 Task: Open an excel sheet with  and write heading  City data  Add 10 city name:-  '1. Chelsea, New York, NY , 2. Beverly Hills, Los Angeles, CA , 3. Knightsbridge, London, United Kingdom , 4. Le Marais, Paris, forance , 5. Ginza, Tokyo, Japan _x000D_
6. Circular Quay, Sydney, Australia , 7. Mitte, Berlin, Germany , 8. Downtown, Toronto, Canada , 9. Trastevere, Rome, 10. Colaba, Mumbai, India. ' in December Last week sales are  1. Chelsea, New York, NY 10001 | 2. Beverly Hills, Los Angeles, CA 90210 | 3. Knightsbridge, London, United Kingdom SW1X 7XL | 4. Le Marais, Paris, forance 75004 | 5. Ginza, Tokyo, Japan 104-0061 | 6. Circular Quay, Sydney, Australia 2000 | 7. Mitte, Berlin, Germany 10178 | 8. Downtown, Toronto, Canada M5V 3L9 | 9. Trastevere, Rome, Italy 00153 | 10. Colaba, Mumbai, India 400005. Save page auditingSalesTrends
Action: Mouse moved to (121, 115)
Screenshot: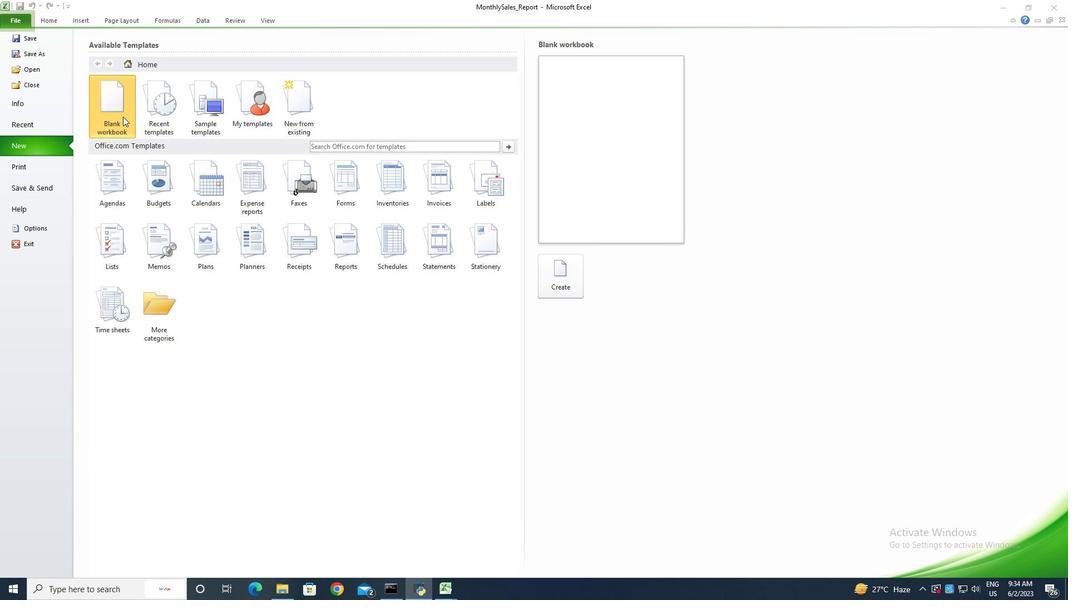 
Action: Mouse pressed left at (121, 115)
Screenshot: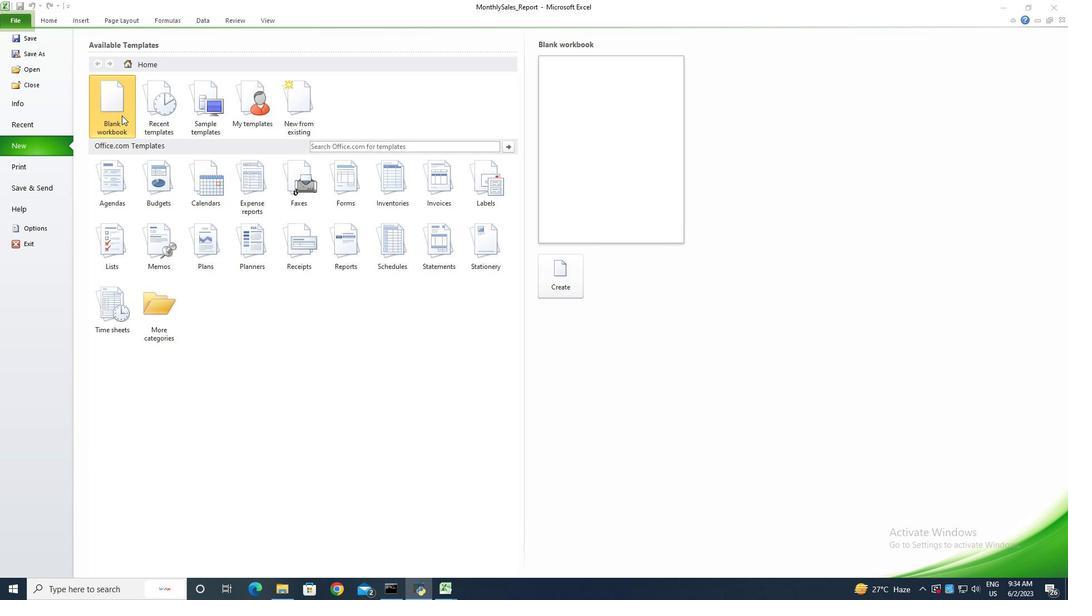 
Action: Mouse moved to (573, 285)
Screenshot: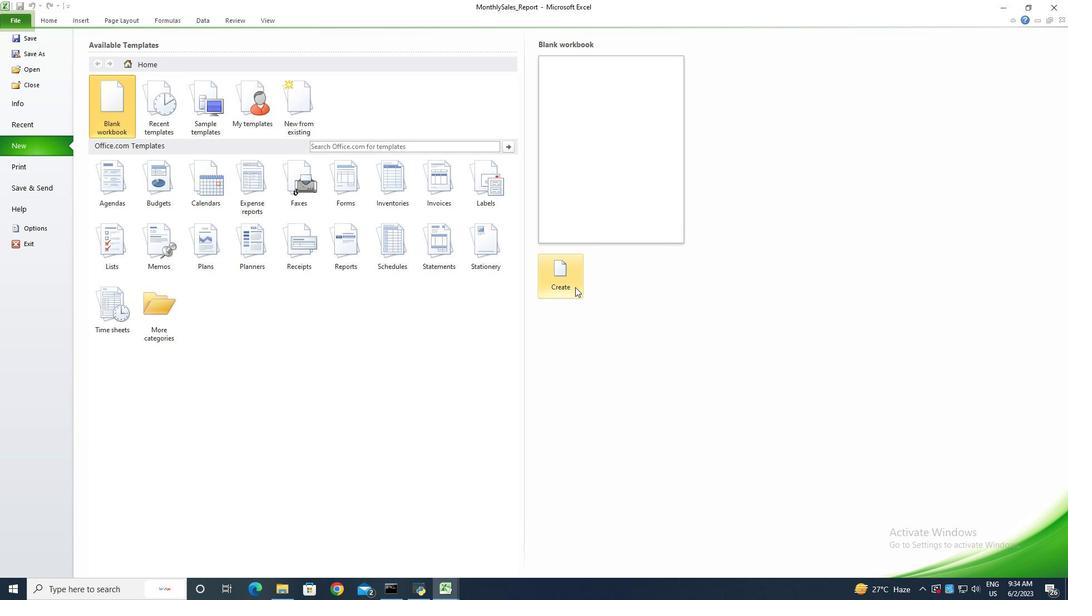 
Action: Mouse pressed left at (573, 285)
Screenshot: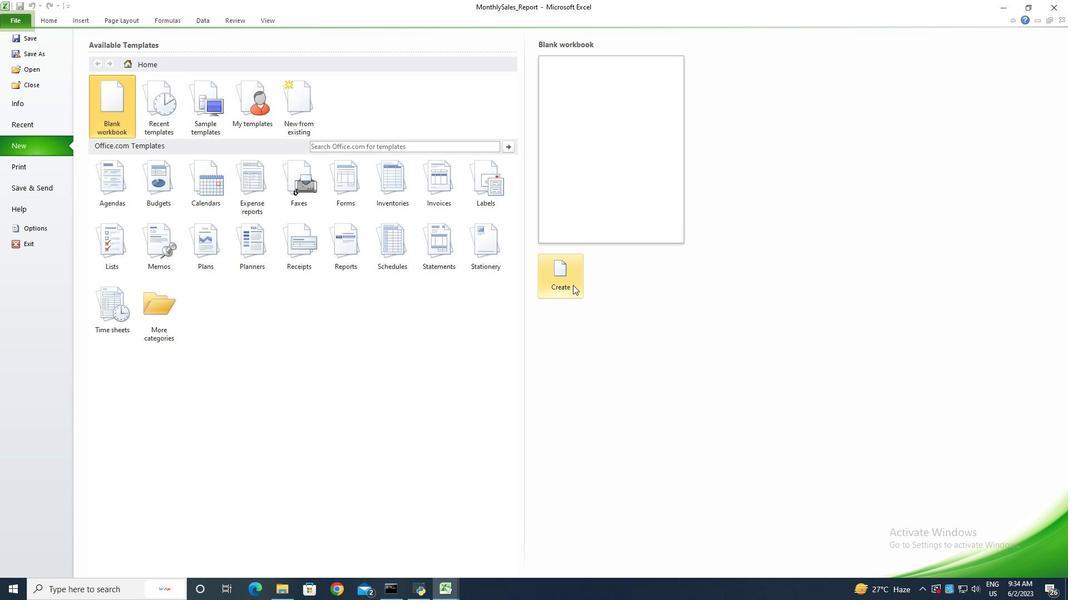 
Action: Key pressed <Key.shift>City<Key.space><Key.shift>Data<Key.enter><Key.shift>City<Key.space><Key.shift>Name<Key.enter><Key.shift>Chelsea,<Key.space><Key.shift>New<Key.space><Key.shift>York,<Key.space><Key.shift>NY<Key.enter><Key.shift>Beverly<Key.space><Key.shift>Hills,<Key.space><Key.shift>Los<Key.space><Key.shift>Angles<Key.backspace><Key.backspace><Key.backspace>eles,<Key.space><Key.shift>CA<Key.enter><Key.shift><Key.shift><Key.shift><Key.shift><Key.shift><Key.shift><Key.shift><Key.shift><Key.shift><Key.shift><Key.shift><Key.shift><Key.shift>Knighy<Key.backspace>t<Key.shift>sbridge,<Key.space><Key.shift>London,<Key.space><Key.shift><Key.shift><Key.shift><Key.shift><Key.shift><Key.shift><Key.shift><Key.shift><Key.shift><Key.shift><Key.shift><Key.shift><Key.shift><Key.shift><Key.shift><Key.shift><Key.shift><Key.shift><Key.shift><Key.shift><Key.shift><Key.shift><Key.shift><Key.shift><Key.shift><Key.shift><Key.shift><Key.shift><Key.shift><Key.shift><Key.shift><Key.shift><Key.shift><Key.shift><Key.shift><Key.shift><Key.shift><Key.shift><Key.shift><Key.shift><Key.shift><Key.shift><Key.shift><Key.shift><Key.shift><Key.shift><Key.shift><Key.shift><Key.shift><Key.shift><Key.shift><Key.shift><Key.shift><Key.shift><Key.shift><Key.shift><Key.shift><Key.shift><Key.shift><Key.shift><Key.shift><Key.shift><Key.shift><Key.shift><Key.shift><Key.shift><Key.shift><Key.shift><Key.shift><Key.shift><Key.shift><Key.shift><Key.shift><Key.shift><Key.shift><Key.shift><Key.shift><Key.shift><Key.shift><Key.shift><Key.shift><Key.shift><Key.shift><Key.shift><Key.shift><Key.shift><Key.shift><Key.shift><Key.shift><Key.shift><Key.shift><Key.shift><Key.shift><Key.shift><Key.shift><Key.shift><Key.shift><Key.shift><Key.shift><Key.shift><Key.shift><Key.shift><Key.shift><Key.shift><Key.shift><Key.shift><Key.shift><Key.shift><Key.shift><Key.shift><Key.shift><Key.shift><Key.shift><Key.shift><Key.shift><Key.shift><Key.shift>United<Key.space><Key.shift>KIngdom<Key.enter><Key.shift>Le<Key.space><Key.shift>Maris<Key.backspace><Key.backspace>as<Key.backspace>is,<Key.space><Key.shift><Key.shift>Paris,<Key.space><Key.shift>Forance<Key.enter><Key.shift><Key.shift><Key.shift><Key.shift><Key.shift>Ginza,<Key.space><Key.shift>Tokyo,<Key.space><Key.shift>Japan<Key.enter><Key.shift>Cie<Key.backspace>rcular<Key.space><Key.shift>Quay,<Key.space><Key.shift><Key.shift><Key.shift><Key.shift><Key.shift><Key.shift><Key.shift><Key.shift><Key.shift><Key.shift><Key.shift><Key.shift><Key.shift><Key.shift><Key.shift><Key.shift><Key.shift><Key.shift><Key.shift><Key.shift><Key.shift><Key.shift><Key.shift><Key.shift><Key.shift><Key.shift>Syde<Key.backspace>ney,<Key.space><Key.shift>Australia<Key.enter><Key.shift>Mitte,<Key.space><Key.shift>Berlin,<Key.shift><Key.shift><Key.shift><Key.shift><Key.shift><Key.shift><Key.shift><Key.shift><Key.shift><Key.shift><Key.shift><Key.shift><Key.shift><Key.shift><Key.shift><Key.shift><Key.shift><Key.shift><Key.shift><Key.shift><Key.shift><Key.shift><Key.shift><Key.space><Key.shift><Key.shift><Key.shift><Key.shift><Key.shift><Key.shift><Key.shift><Key.shift><Key.shift><Key.shift><Key.shift>Germany<Key.enter><Key.shift><Key.shift>Downtown,<Key.space><Key.shift>Toronto,<Key.space><Key.shift>Canada<Key.enter><Key.shift>Trasteverse,<Key.space><Key.shift>Rome<Key.enter><Key.shift>Colaba<Key.space><Key.shift><Key.shift><Key.shift><Key.backspace>,<Key.space><Key.shift><Key.shift><Key.shift><Key.shift><Key.shift><Key.shift><Key.shift><Key.shift><Key.shift>Mumbai,<Key.space><Key.shift>India<Key.enter>
Screenshot: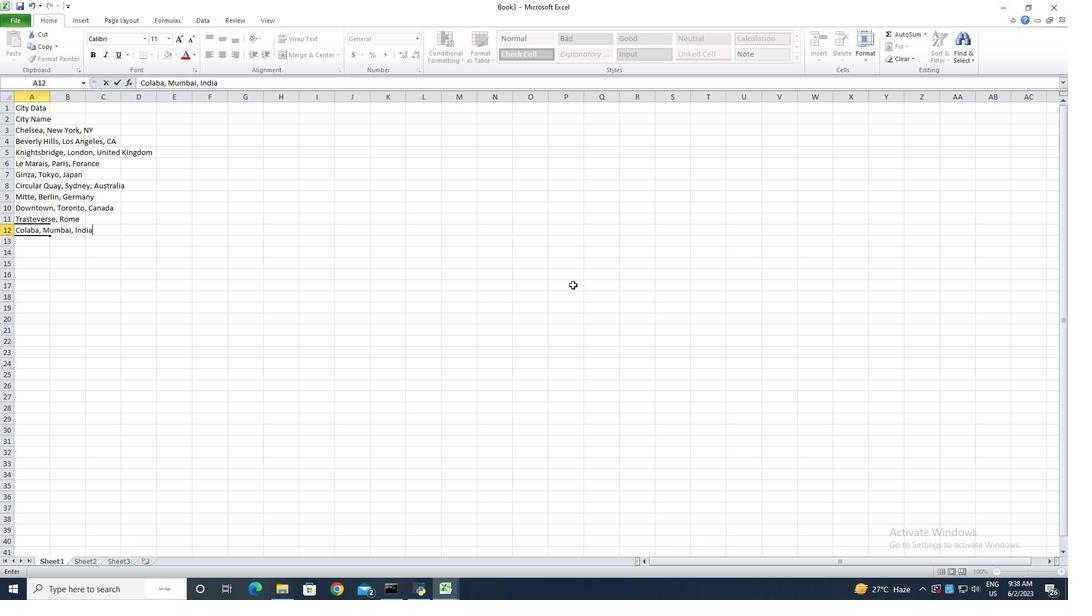 
Action: Mouse moved to (50, 96)
Screenshot: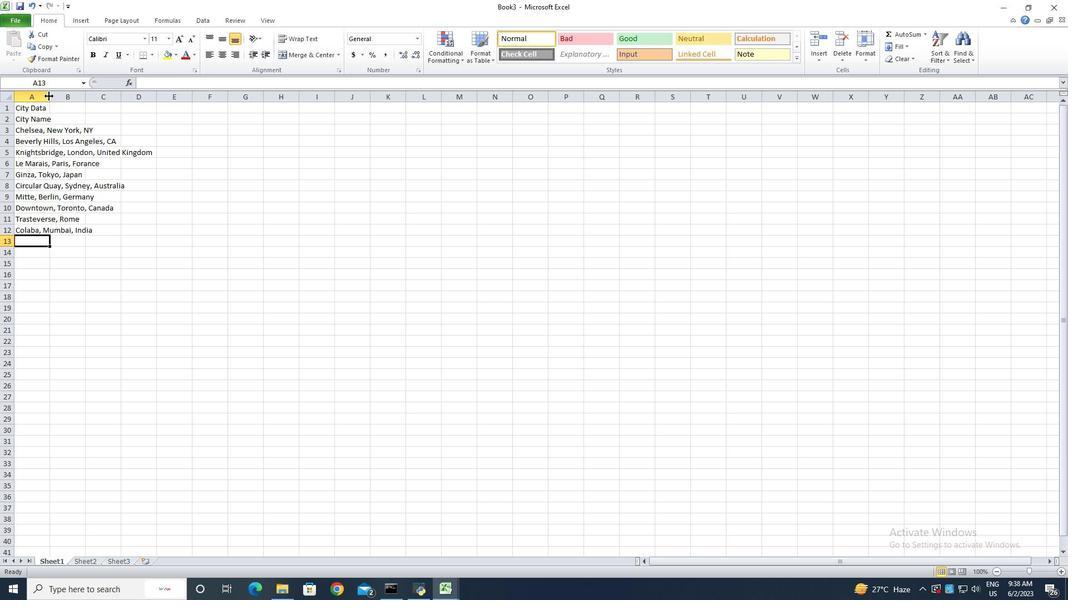 
Action: Mouse pressed left at (50, 96)
Screenshot: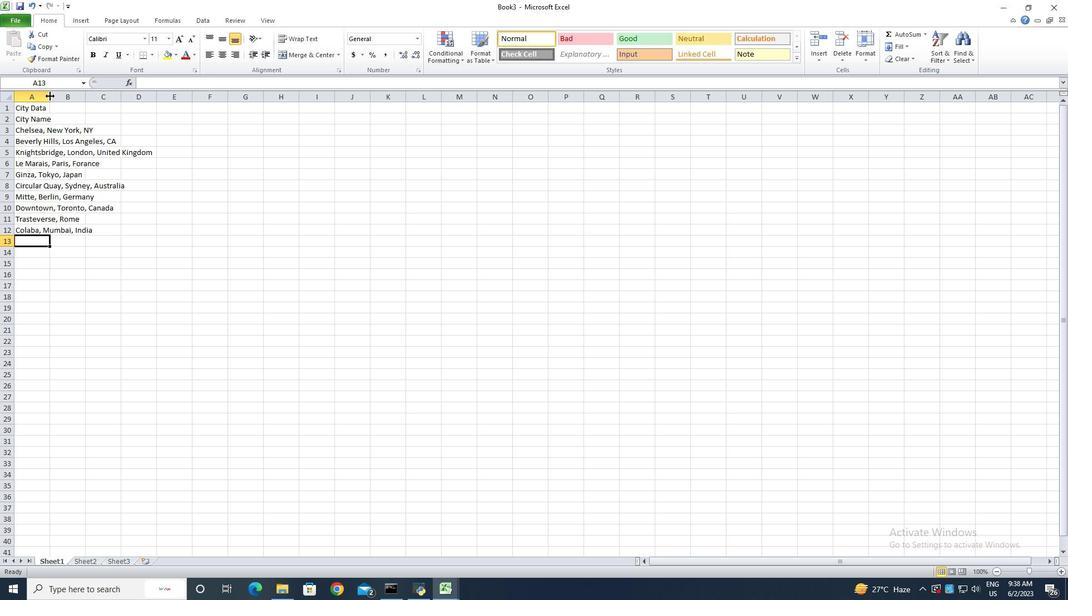 
Action: Mouse pressed left at (50, 96)
Screenshot: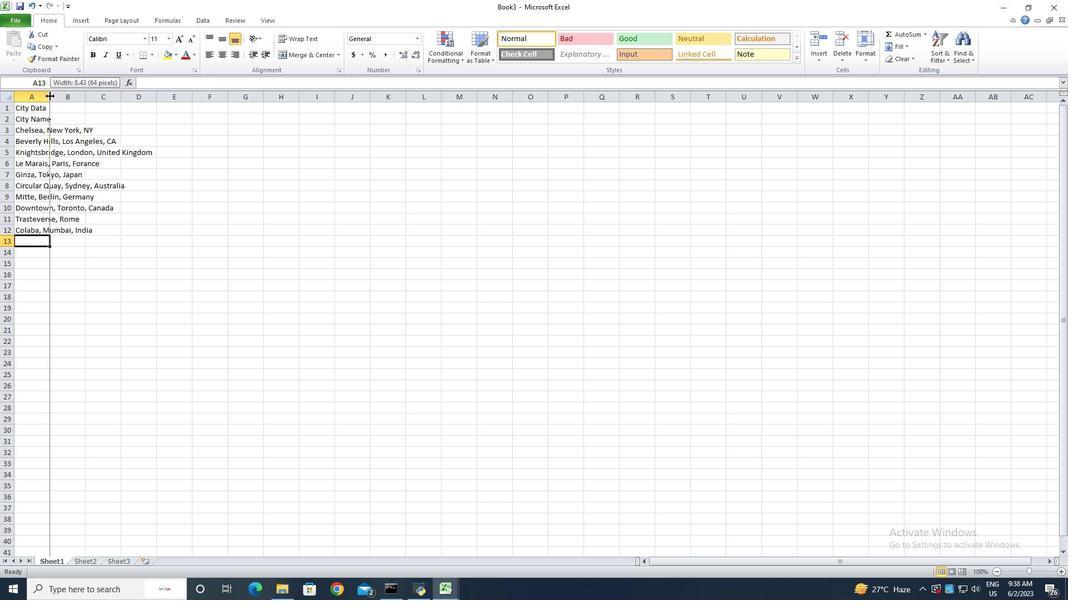 
Action: Mouse moved to (169, 119)
Screenshot: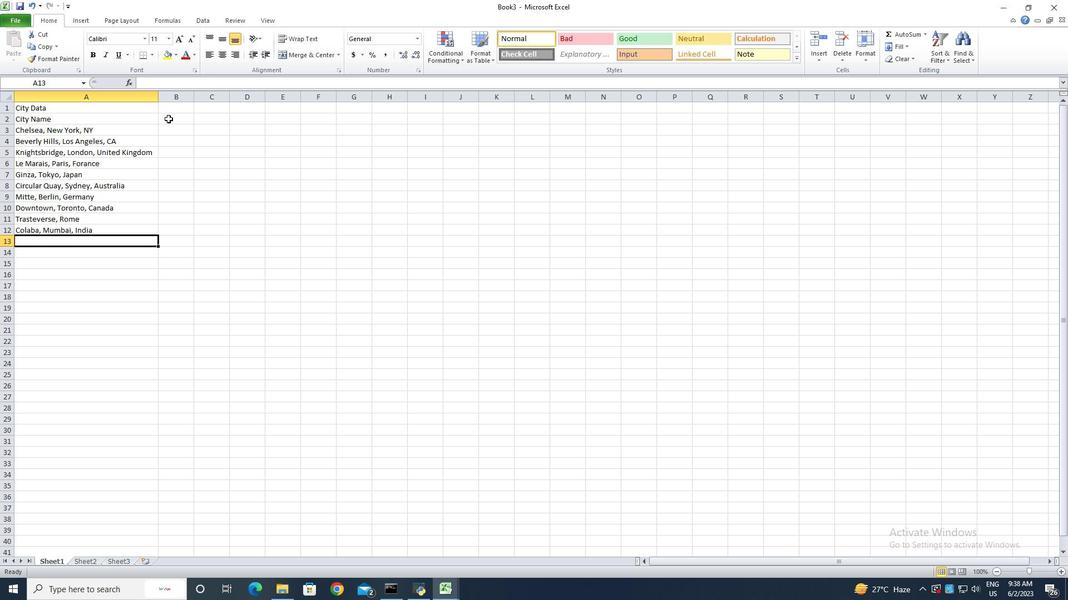 
Action: Mouse pressed left at (169, 119)
Screenshot: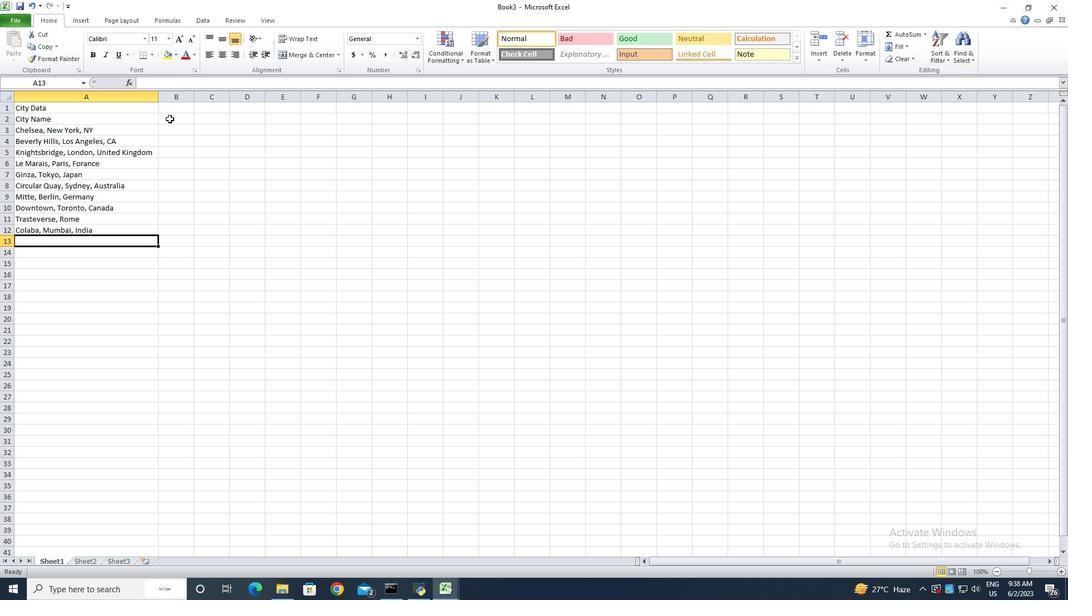 
Action: Key pressed <Key.shift><Key.shift><Key.shift><Key.shift><Key.shift><Key.shift>December<Key.space><Key.shift>Last<Key.space><Key.shift><Key.shift><Key.shift><Key.shift><Key.shift><Key.shift><Key.shift><Key.shift><Key.shift><Key.shift><Key.shift><Key.shift><Key.shift><Key.shift><Key.shift><Key.shift><Key.shift><Key.shift><Key.shift><Key.shift><Key.shift><Key.shift><Key.shift><Key.shift><Key.shift>Week<Key.space><Key.shift><Key.shift><Key.shift><Key.shift><Key.shift><Key.shift><Key.shift><Key.shift><Key.shift><Key.shift><Key.shift><Key.shift><Key.shift><Key.shift><Key.shift><Key.shift><Key.shift><Key.shift><Key.shift><Key.shift><Key.shift><Key.shift><Key.shift><Key.shift><Key.shift><Key.shift><Key.shift><Key.shift><Key.shift><Key.shift><Key.shift><Key.shift><Key.shift><Key.shift><Key.shift><Key.shift><Key.shift><Key.shift><Key.shift><Key.shift><Key.shift><Key.shift><Key.shift><Key.shift><Key.shift><Key.shift><Key.shift><Key.shift><Key.shift><Key.shift><Key.shift><Key.shift><Key.shift><Key.shift><Key.shift><Key.shift><Key.shift><Key.shift><Key.shift><Key.shift><Key.shift><Key.shift><Key.shift><Key.shift><Key.shift><Key.shift><Key.shift><Key.shift><Key.shift><Key.shift><Key.shift><Key.shift><Key.shift><Key.shift><Key.shift><Key.shift><Key.shift><Key.shift><Key.shift><Key.shift><Key.shift><Key.shift><Key.shift><Key.shift><Key.shift><Key.shift><Key.shift><Key.shift><Key.shift><Key.shift>Sales<Key.enter><Key.shift>Cj<Key.backspace>j<Key.backspace>helsea,<Key.space><Key.shift>New<Key.space>york<Key.backspace><Key.backspace><Key.backspace><Key.backspace><Key.shift>York,<Key.space><Key.shift>NY<Key.space>10001<Key.enter><Key.shift>Bevery<Key.backspace>ly<Key.space><Key.shift>Hills,<Key.space><Key.shift>Los<Key.space><Key.shift><Key.shift><Key.shift><Key.shift><Key.shift><Key.shift><Key.shift><Key.shift><Key.shift><Key.shift>Angeles,<Key.space><Key.shift>Ca<Key.backspace>a<Key.shift><Key.backspace><Key.shift>A<Key.space>90210<Key.enter><Key.shift><Key.shift><Key.shift><Key.shift><Key.shift>Knighjt<Key.backspace><Key.backspace>tsbride<Key.backspace>ge,<Key.space><Key.shift>London,<Key.space><Key.shift><Key.shift><Key.shift><Key.shift><Key.shift><Key.shift><Key.shift><Key.shift><Key.shift>United<Key.space><Key.shift>Kingdom<Key.space><Key.shift>SW1<Key.shift>X7xl<Key.backspace><Key.backspace><Key.shift><Key.shift><Key.shift><Key.shift><Key.shift><Key.shift><Key.shift><Key.shift><Key.shift><Key.shift><Key.shift><Key.shift><Key.shift><Key.shift><Key.shift><Key.shift><Key.shift><Key.shift><Key.shift><Key.shift><Key.shift><Key.shift><Key.shift><Key.shift><Key.shift><Key.shift><Key.shift><Key.shift>Xl<Key.backspace><Key.shift><Key.shift><Key.shift><Key.shift><Key.shift>L<Key.enter><Key.shift>Le<Key.space><Key.shift>Marais,<Key.space><Key.shift>Paris,<Key.space><Key.shift><Key.shift><Key.shift><Key.shift><Key.shift><Key.shift><Key.shift><Key.shift><Key.shift><Key.shift><Key.shift><Key.shift><Key.shift><Key.shift><Key.shift><Key.shift><Key.shift><Key.shift><Key.shift><Key.shift><Key.shift><Key.shift><Key.shift><Key.shift><Key.shift><Key.shift><Key.shift><Key.shift><Key.shift><Key.shift><Key.shift><Key.shift><Key.shift><Key.shift><Key.shift><Key.shift><Key.shift><Key.shift><Key.shift><Key.shift><Key.shift><Key.shift><Key.shift><Key.shift><Key.shift><Key.shift><Key.shift><Key.shift><Key.shift><Key.shift><Key.shift><Key.shift><Key.shift><Key.shift><Key.shift><Key.shift><Key.shift><Key.shift><Key.shift><Key.shift><Key.shift><Key.shift><Key.shift><Key.shift><Key.shift><Key.shift><Key.shift><Key.shift><Key.shift><Key.shift><Key.shift><Key.shift><Key.shift><Key.shift><Key.shift><Key.shift><Key.shift>R<Key.backspace>FO<Key.backspace>orance75004<Key.backspace><Key.backspace><Key.backspace><Key.backspace><Key.backspace><Key.space>75000<Key.backspace>4<Key.enter><Key.shift>Ginza,<Key.space><Key.shift>Tokyo,<Key.space><Key.shift>Japan<Key.space>104-0061<Key.enter><Key.shift>CIrcular<Key.space><Key.shift><Key.shift><Key.shift><Key.shift><Key.shift><Key.shift><Key.shift><Key.shift><Key.shift><Key.shift><Key.shift><Key.shift>Quey,<Key.space><Key.shift><Key.shift><Key.shift><Key.shift><Key.shift><Key.shift><Key.shift><Key.shift><Key.shift><Key.shift><Key.shift><Key.shift><Key.shift><Key.shift><Key.shift><Key.shift><Key.shift><Key.shift><Key.shift><Key.shift><Key.shift><Key.shift><Key.shift><Key.shift><Key.shift><Key.shift><Key.shift><Key.shift><Key.shift><Key.shift><Key.shift><Key.shift><Key.shift><Key.shift><Key.shift><Key.shift><Key.shift><Key.shift><Key.shift><Key.shift><Key.shift>Syde<Key.backspace>ney,<Key.space><Key.shift>Australia<Key.space><Key.shift><Key.shift>@<Key.backspace>2000<Key.enter><Key.shift><Key.shift><Key.shift><Key.shift><Key.shift><Key.shift><Key.shift>Mitte,<Key.space><Key.shift>Berlin,<Key.space><Key.shift><Key.shift><Key.shift><Key.shift><Key.shift><Key.shift><Key.shift><Key.shift>Germany<Key.space>10178<Key.enter><Key.shift>Trasteverse,<Key.space><Key.shift><Key.shift><Key.shift><Key.shift><Key.shift><Key.shift>Rome,<Key.shift><Key.shift><Key.shift><Key.shift><Key.shift><Key.shift><Key.shift><Key.shift><Key.space><Key.shift><Key.shift><Key.shift><Key.shift><Key.shift><Key.shift><Key.shift>Italy<Key.space><Key.shift>002<Key.backspace>153
Screenshot: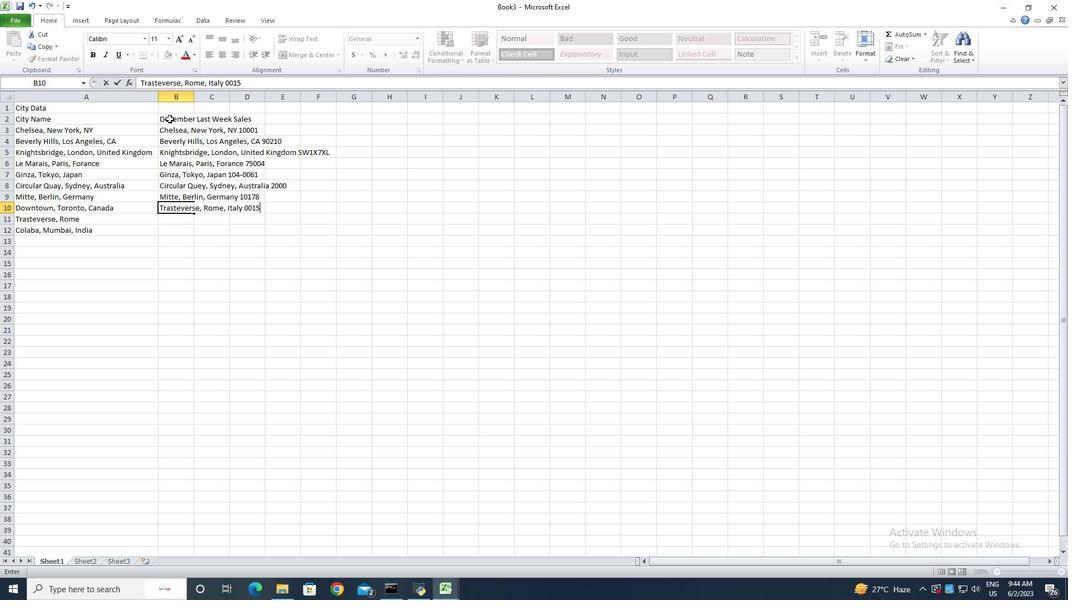
Action: Mouse moved to (34, 172)
Screenshot: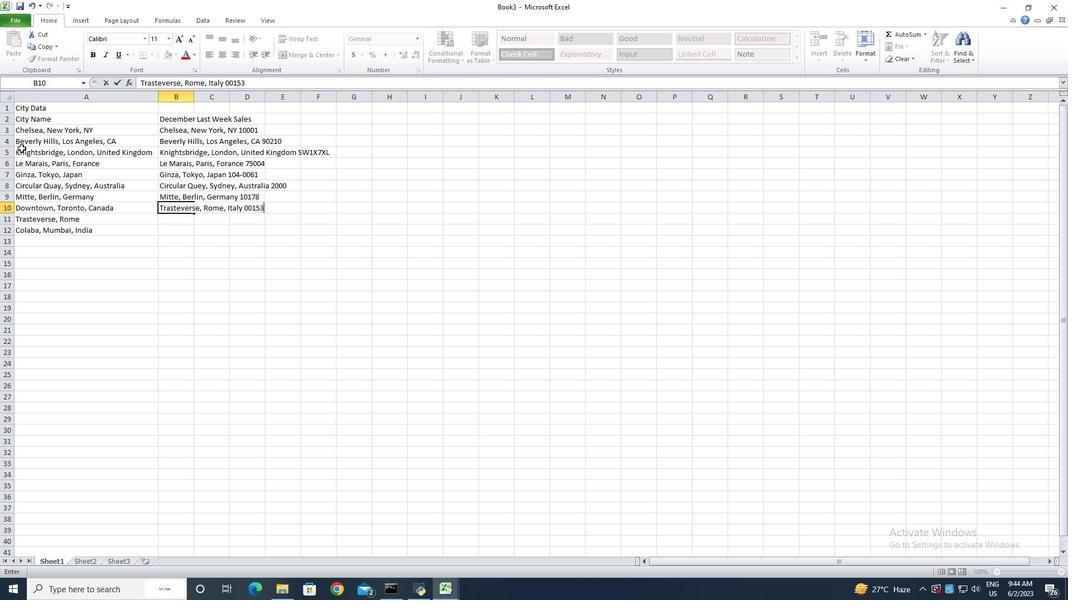 
Action: Key pressed <Key.enter><Key.up><Key.backspace><Key.shift>Downtown,<Key.space><Key.shift>Toronto,<Key.space><Key.shift>Canada<Key.space><Key.shift>M5<Key.shift>V<Key.space><Key.shift>3<Key.shift>L9<Key.enter><Key.shift><Key.shift><Key.shift>Trasteverae<Key.backspace><Key.backspace>se,<Key.space><Key.shift>Rome<Key.space><Key.backspace>,<Key.space><Key.shift><Key.shift><Key.shift><Key.shift><Key.shift><Key.shift><Key.shift><Key.shift><Key.shift><Key.shift><Key.shift><Key.shift>itas<Key.backspace><Key.backspace><Key.backspace><Key.backspace><Key.shift><Key.shift><Key.shift><Key.shift><Key.shift><Key.shift><Key.shift><Key.shift><Key.shift><Key.shift><Key.shift><Key.shift><Key.shift>Italy<Key.space>00153<Key.enter><Key.shift>Colaba,<Key.space><Key.shift>Mumbai<Key.shift><<Key.space>i<Key.backspace><Key.backspace><Key.backspace>,<Key.shift><Key.shift><Key.shift><Key.space><Key.shift>India<Key.space><Key.shift>400005<Key.enter>
Screenshot: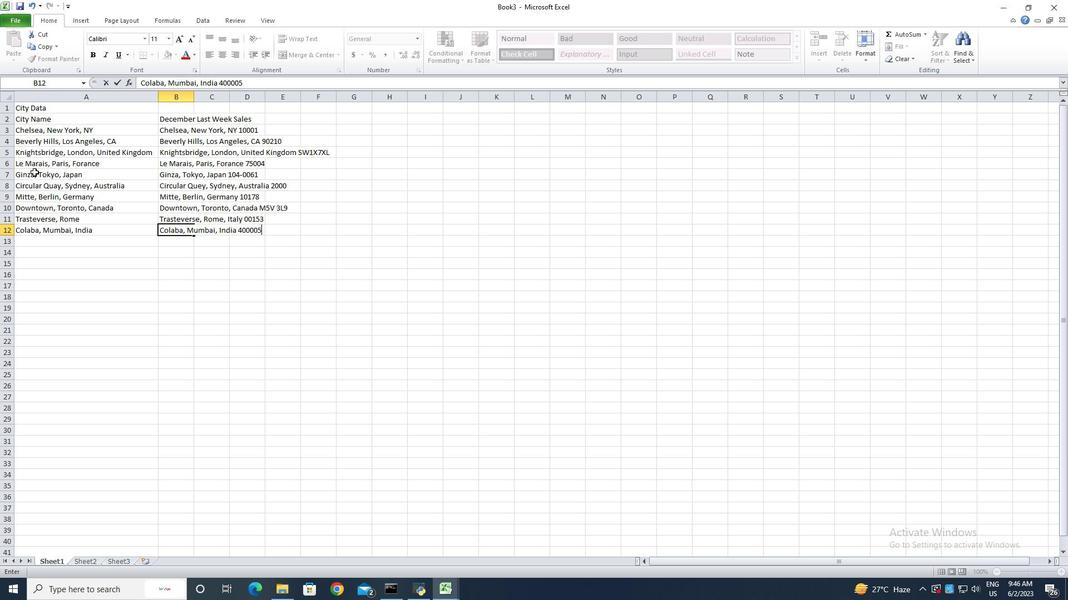 
Action: Mouse moved to (195, 97)
Screenshot: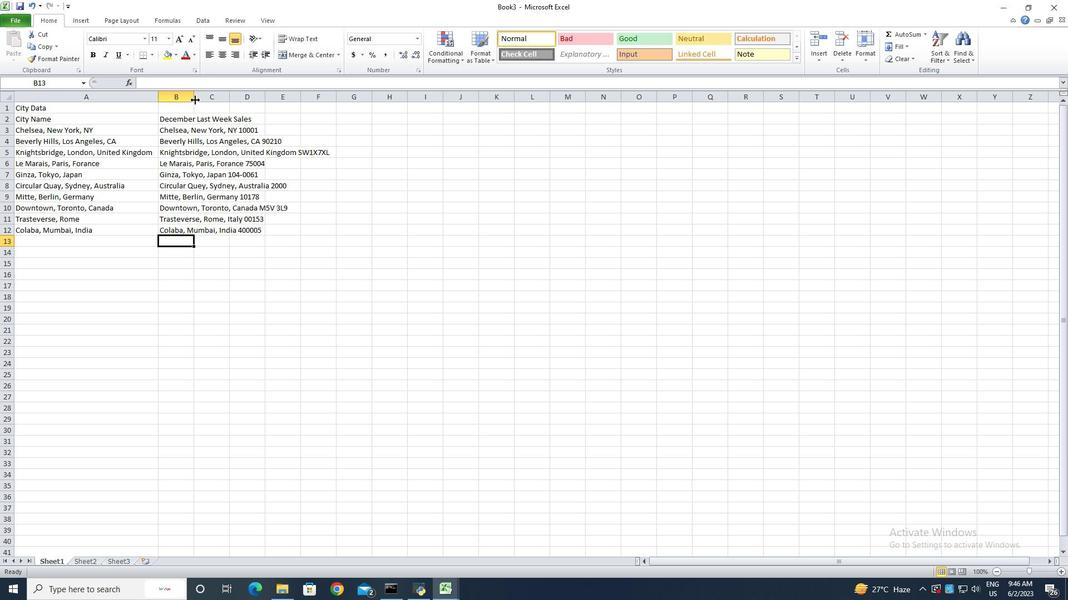 
Action: Mouse pressed left at (195, 97)
Screenshot: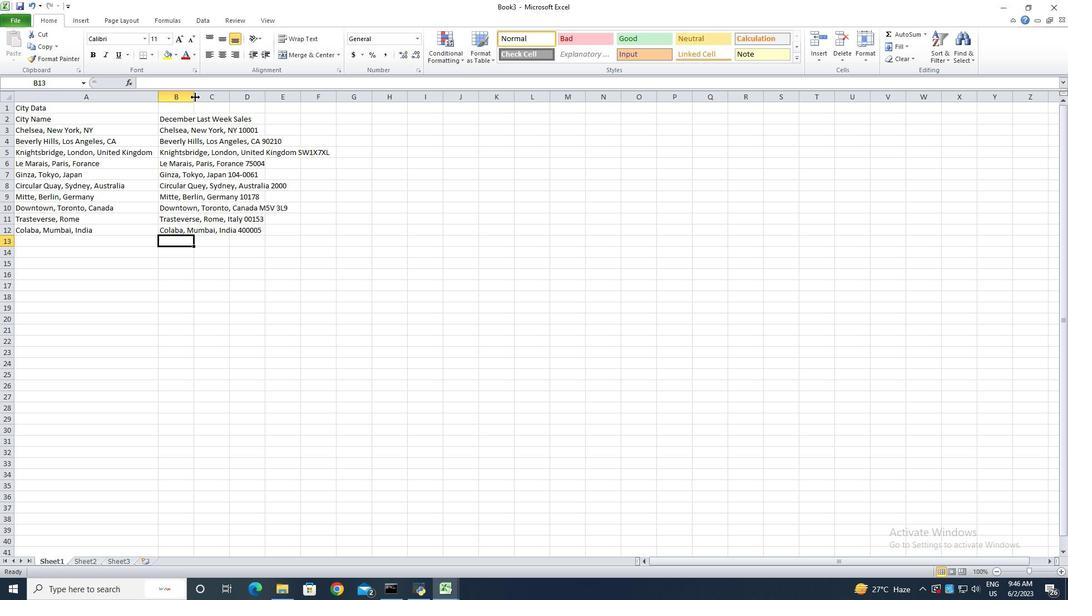 
Action: Mouse pressed left at (195, 97)
Screenshot: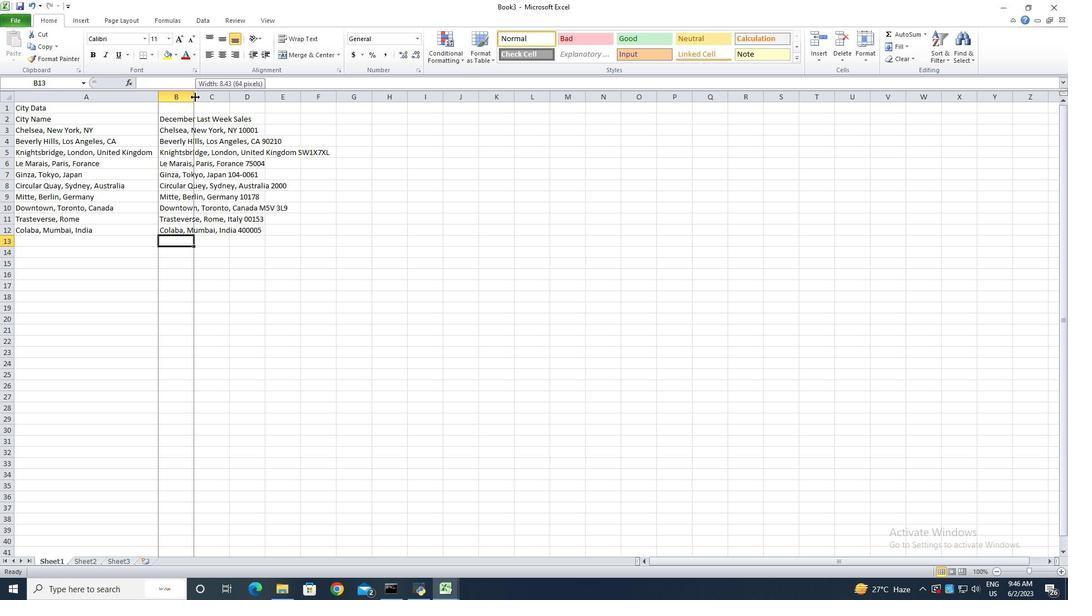 
Action: Mouse moved to (98, 109)
Screenshot: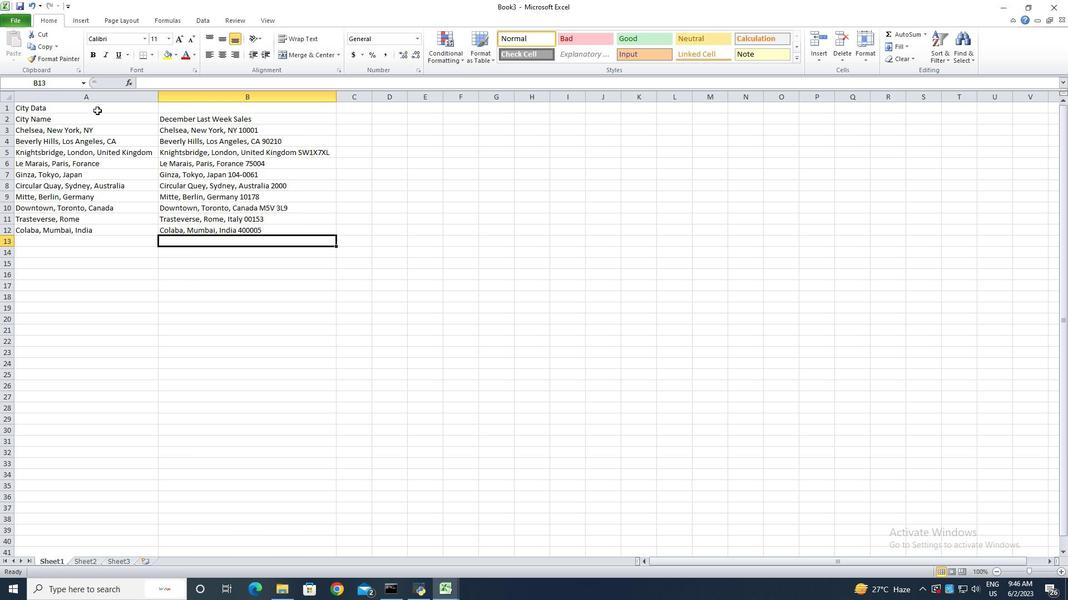 
Action: Mouse pressed left at (98, 109)
Screenshot: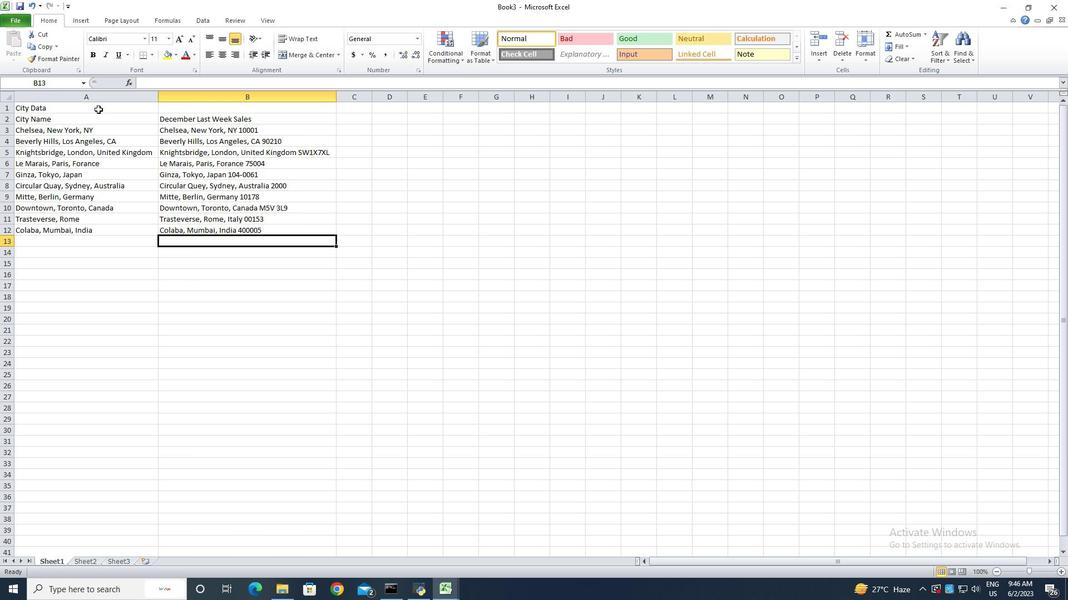 
Action: Mouse moved to (307, 55)
Screenshot: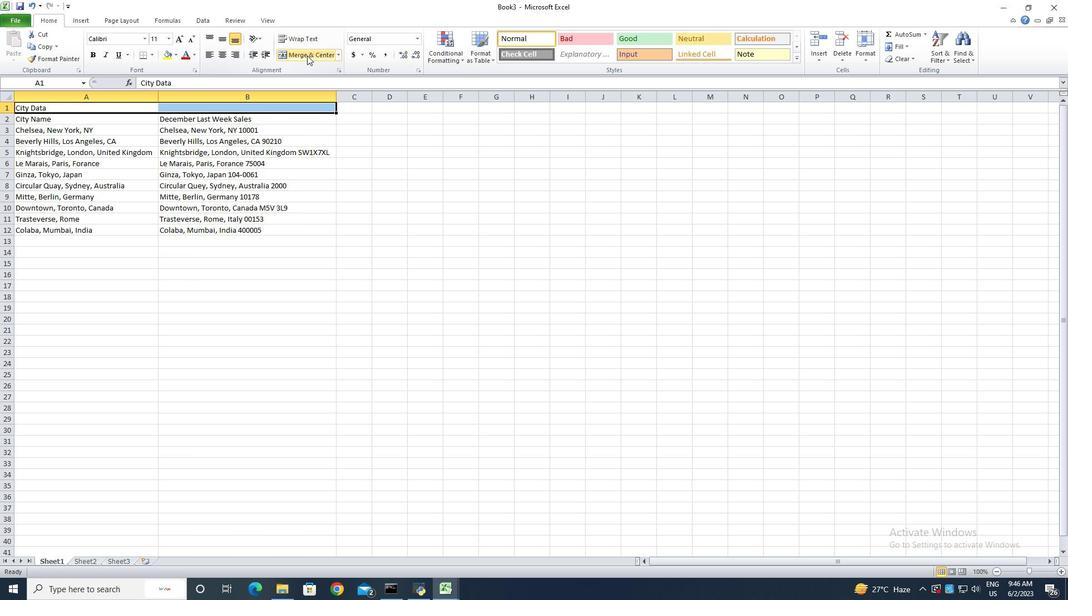 
Action: Mouse pressed left at (307, 55)
Screenshot: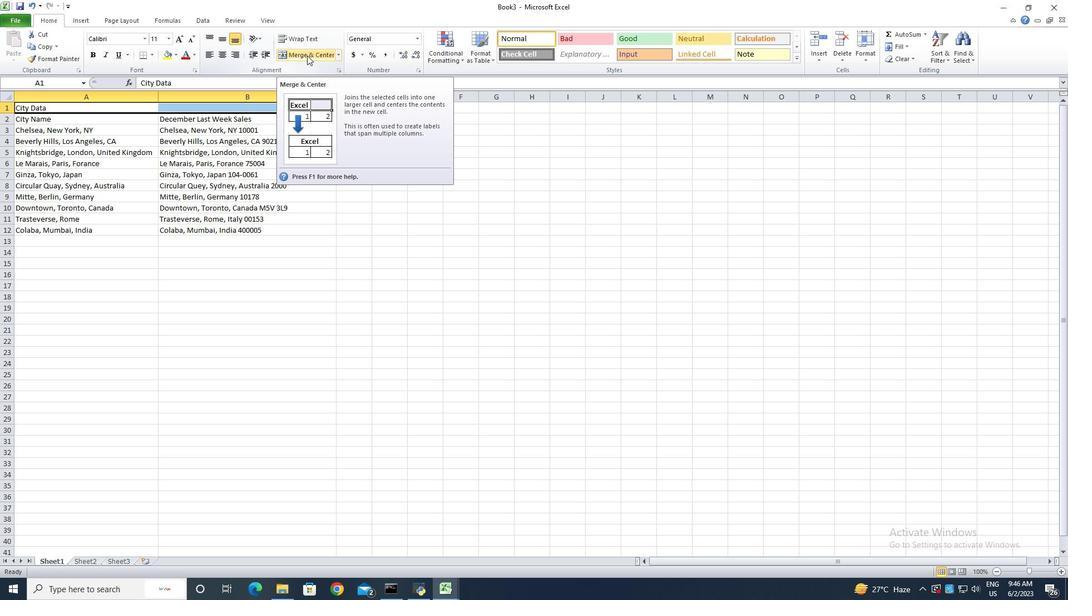
Action: Mouse moved to (17, 22)
Screenshot: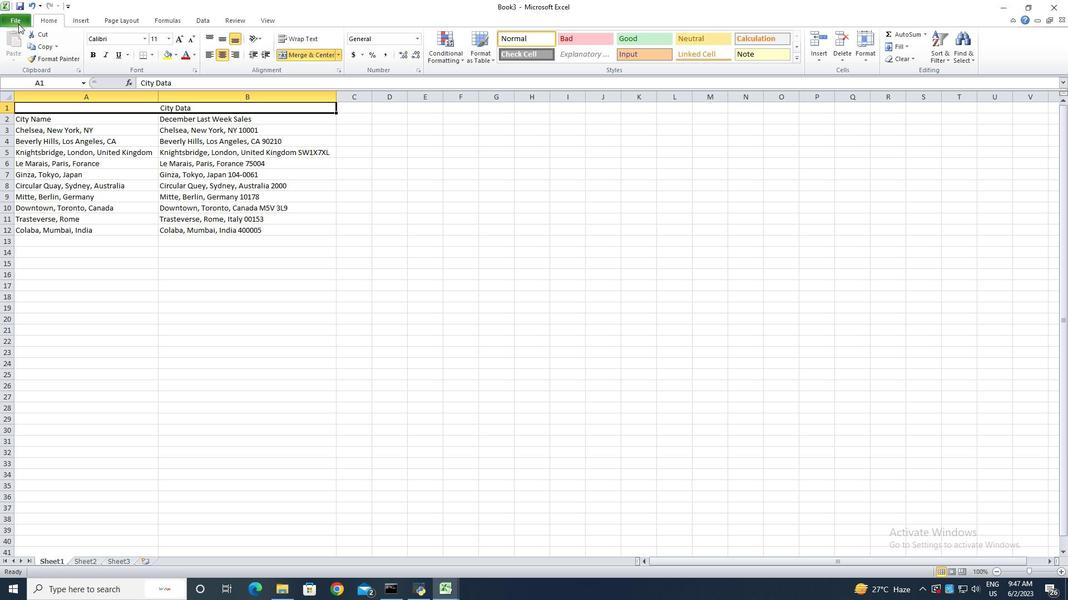 
Action: Mouse pressed left at (17, 22)
Screenshot: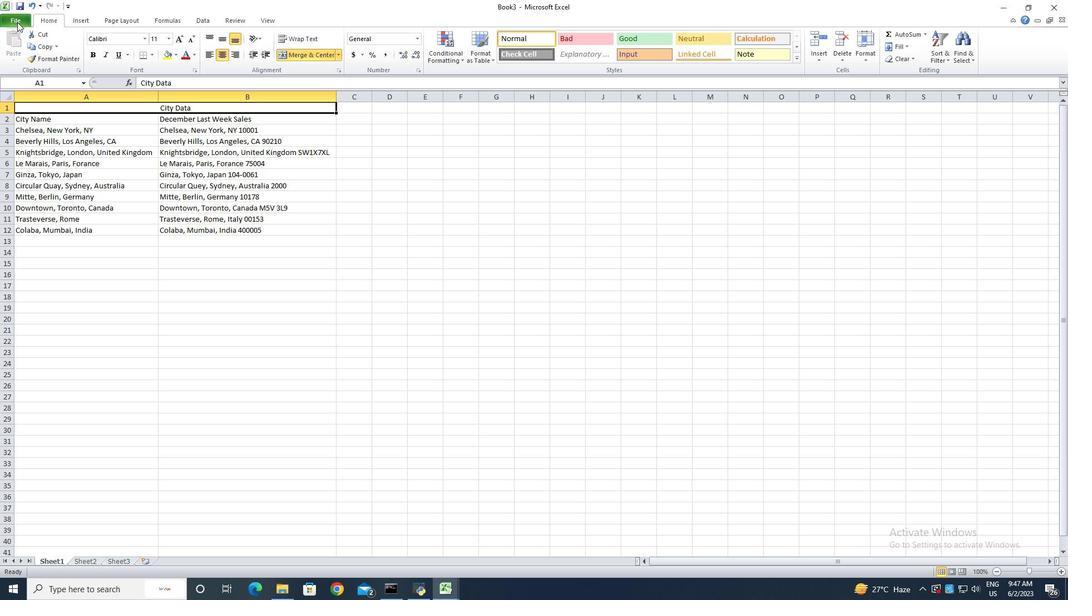 
Action: Mouse moved to (55, 59)
Screenshot: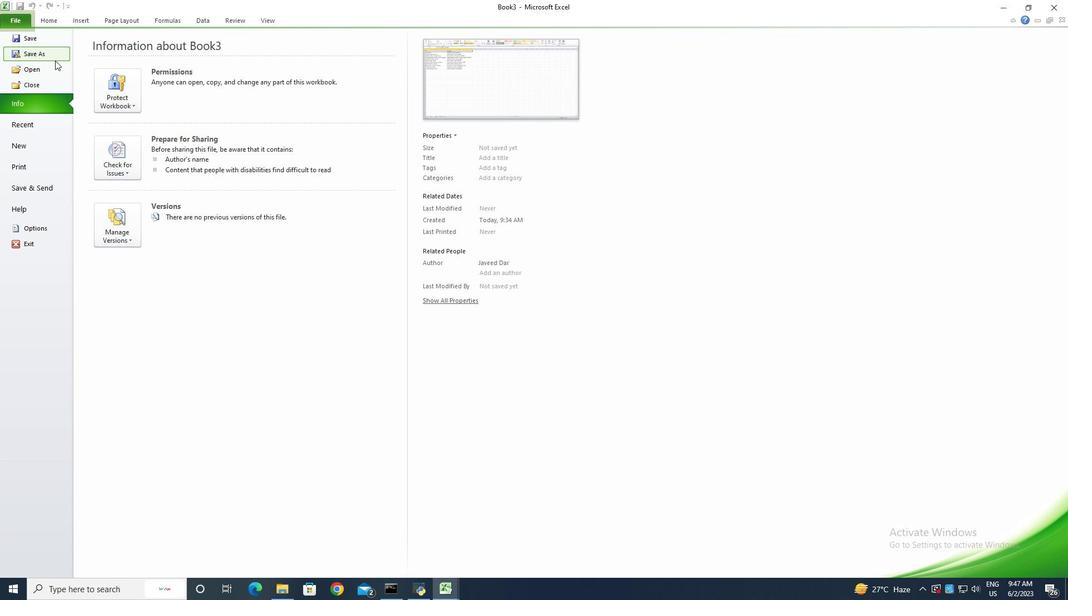 
Action: Mouse pressed left at (55, 59)
Screenshot: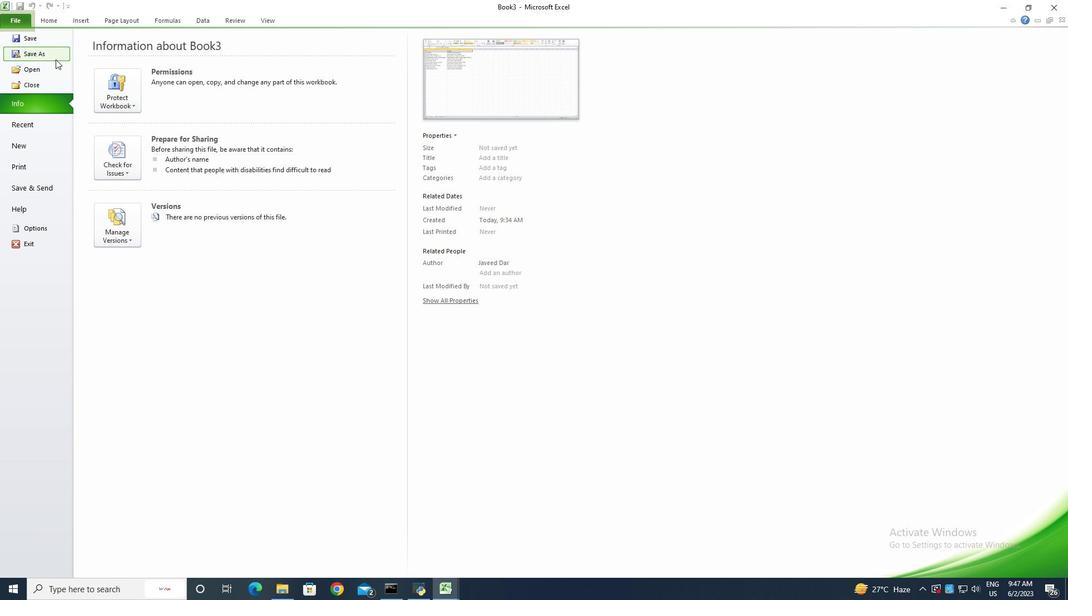 
Action: Key pressed <Key.shift>Sales<Key.space><Key.shift>Trends
Screenshot: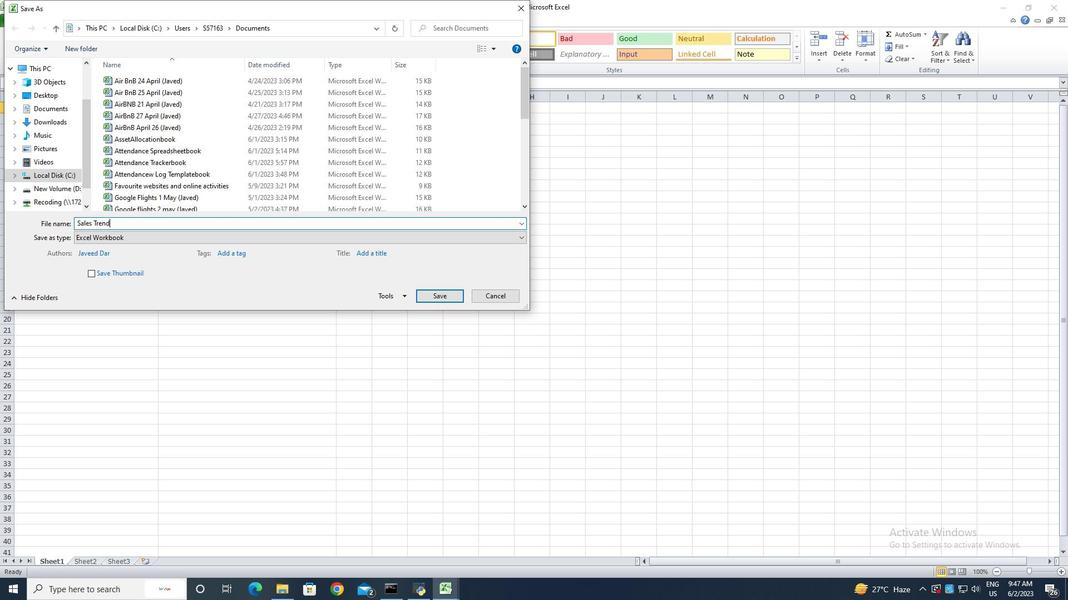 
Action: Mouse moved to (438, 297)
Screenshot: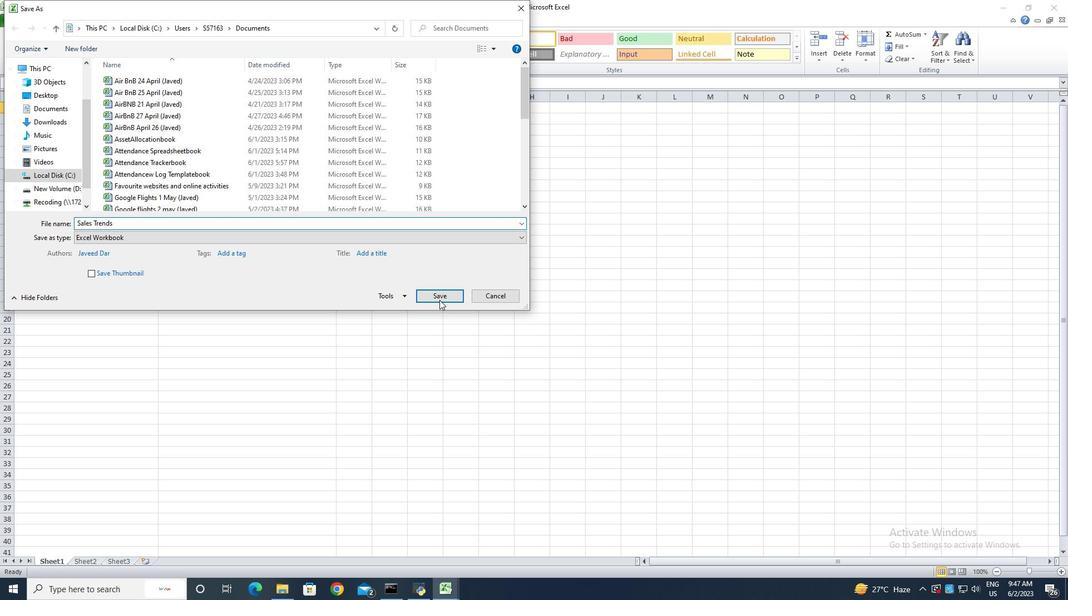 
Action: Mouse pressed left at (438, 297)
Screenshot: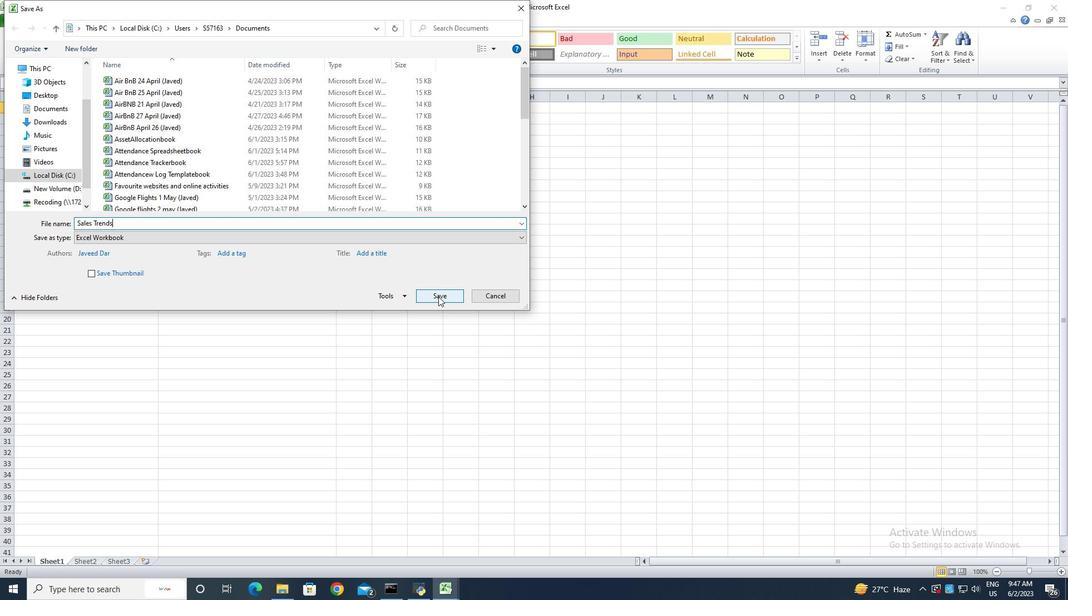 
Action: Mouse moved to (289, 265)
Screenshot: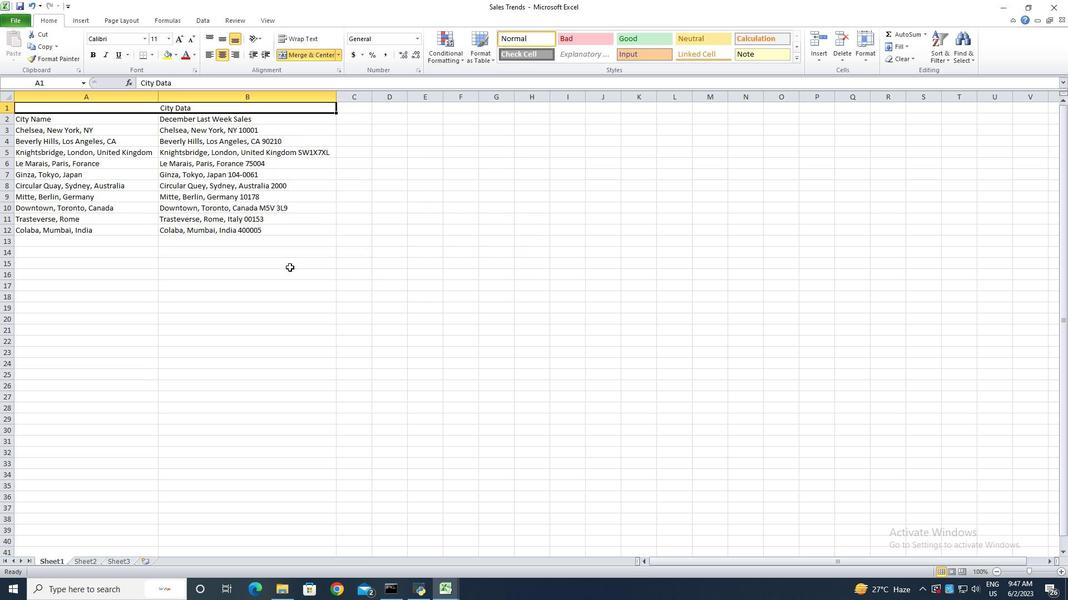 
Action: Key pressed ctrl+Sctrl+S
Screenshot: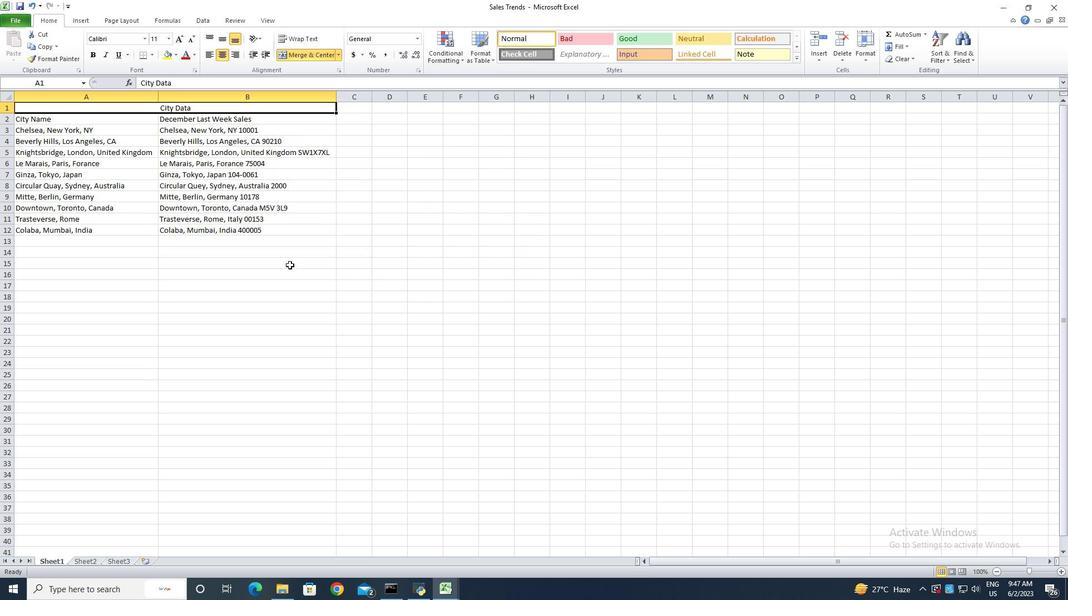 
